 Task: Clear the last 7 days passwords and other sign-in data.
Action: Mouse moved to (971, 29)
Screenshot: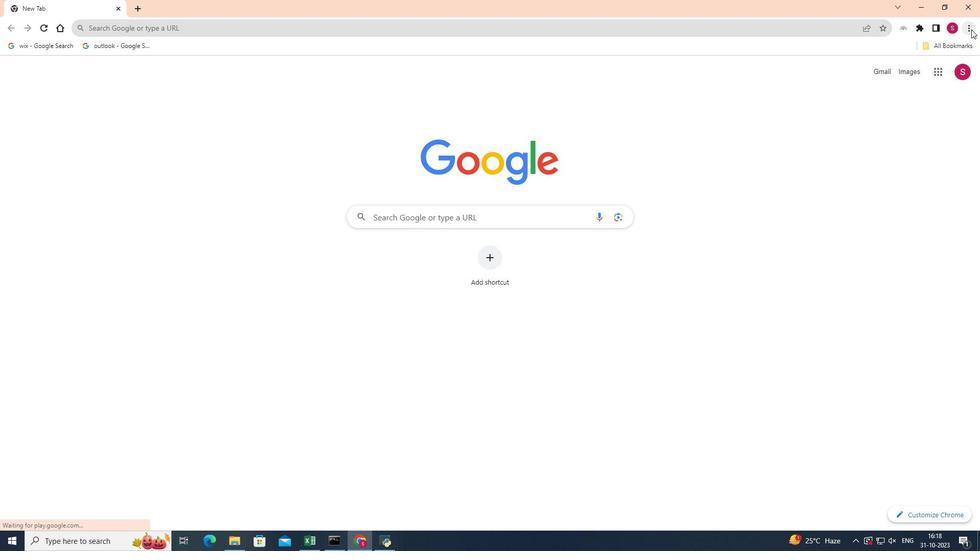 
Action: Mouse pressed left at (971, 29)
Screenshot: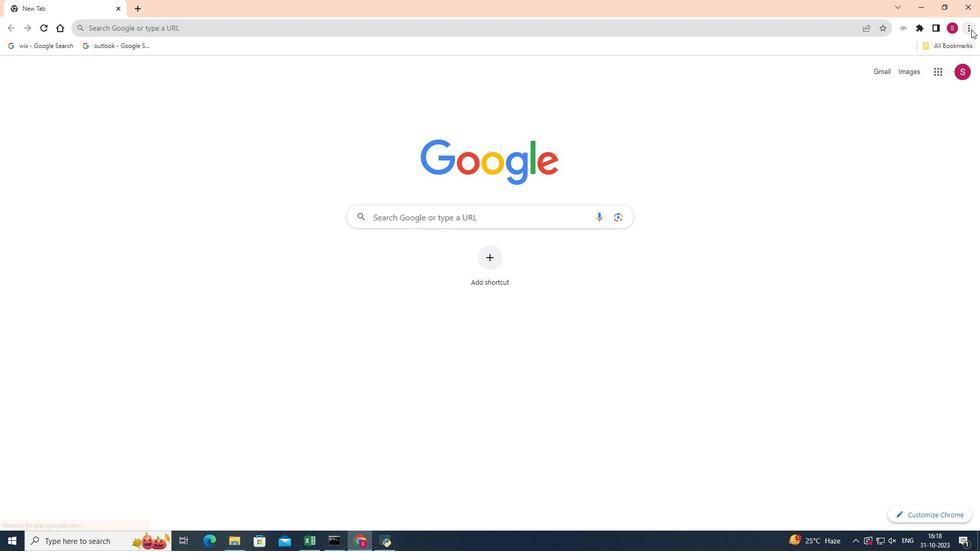 
Action: Mouse moved to (864, 184)
Screenshot: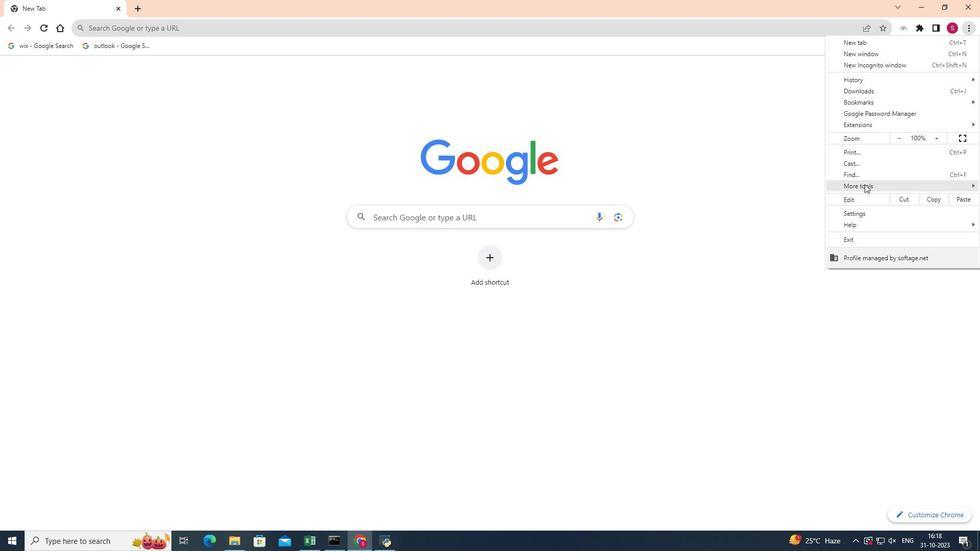 
Action: Mouse pressed left at (864, 184)
Screenshot: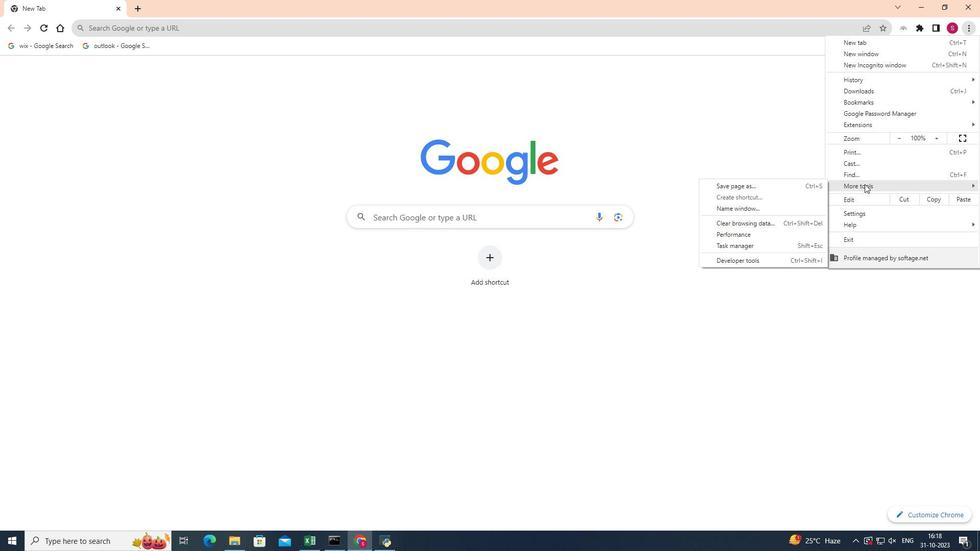 
Action: Mouse moved to (782, 224)
Screenshot: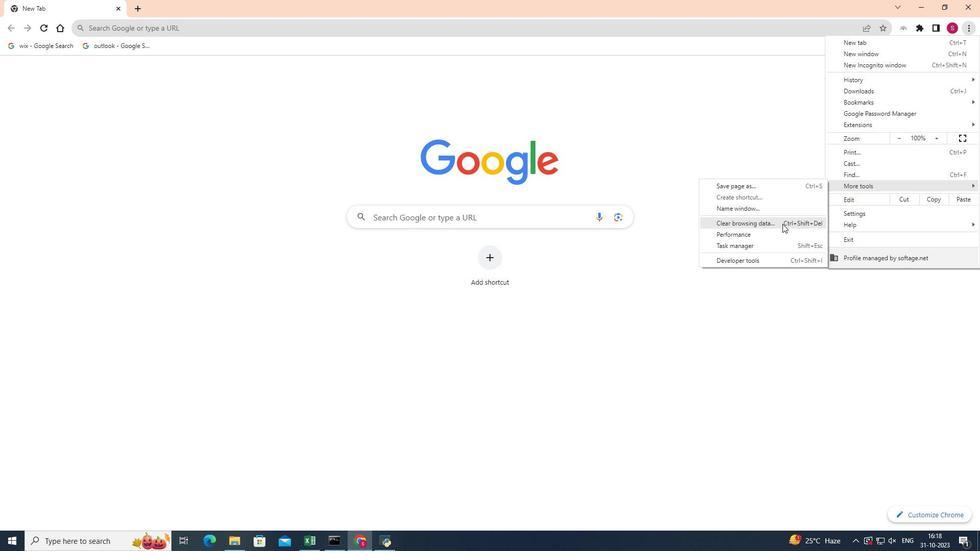 
Action: Mouse pressed left at (782, 224)
Screenshot: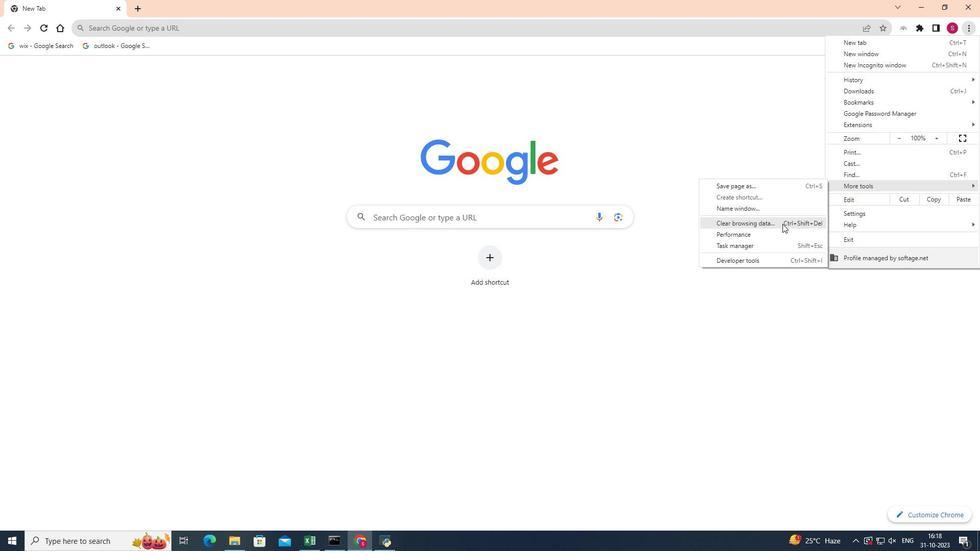 
Action: Mouse moved to (554, 163)
Screenshot: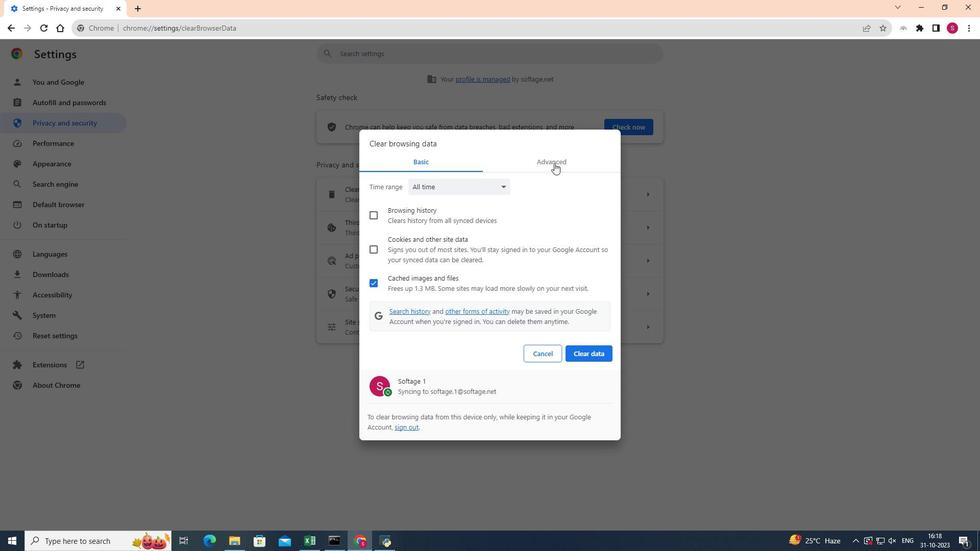 
Action: Mouse pressed left at (554, 163)
Screenshot: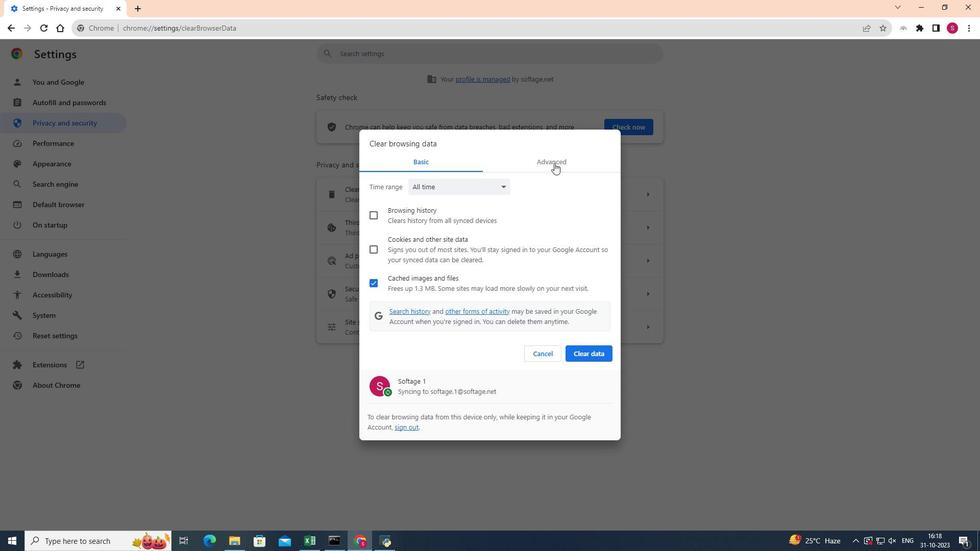 
Action: Mouse moved to (506, 187)
Screenshot: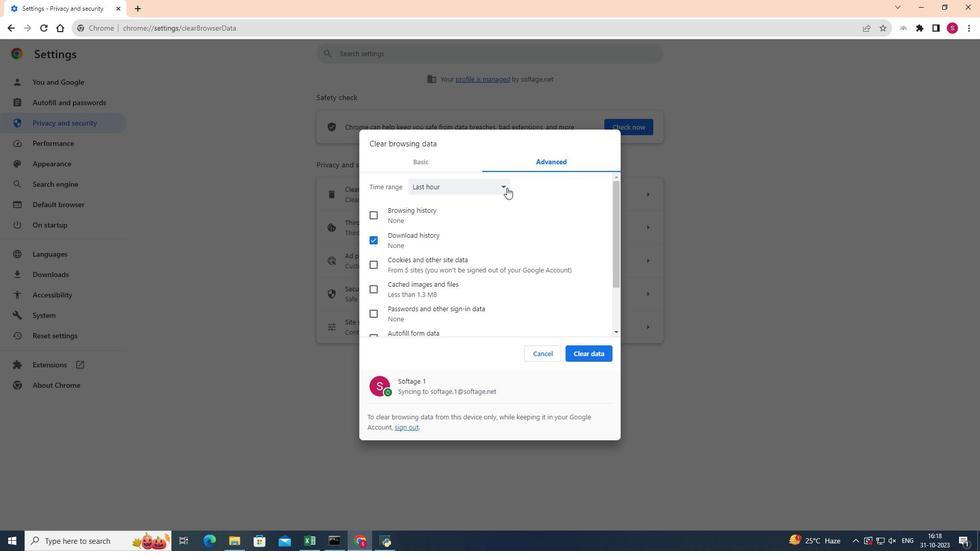 
Action: Mouse pressed left at (506, 187)
Screenshot: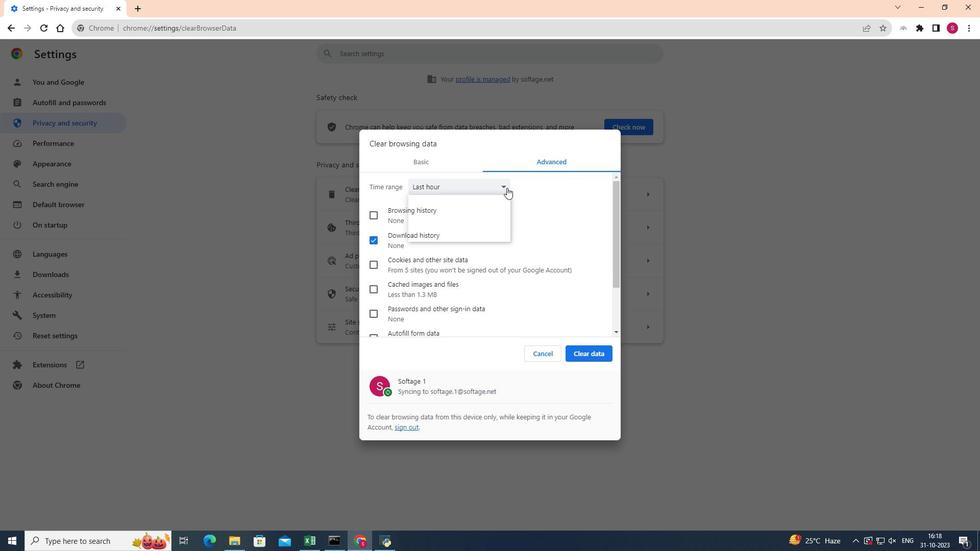 
Action: Mouse moved to (444, 217)
Screenshot: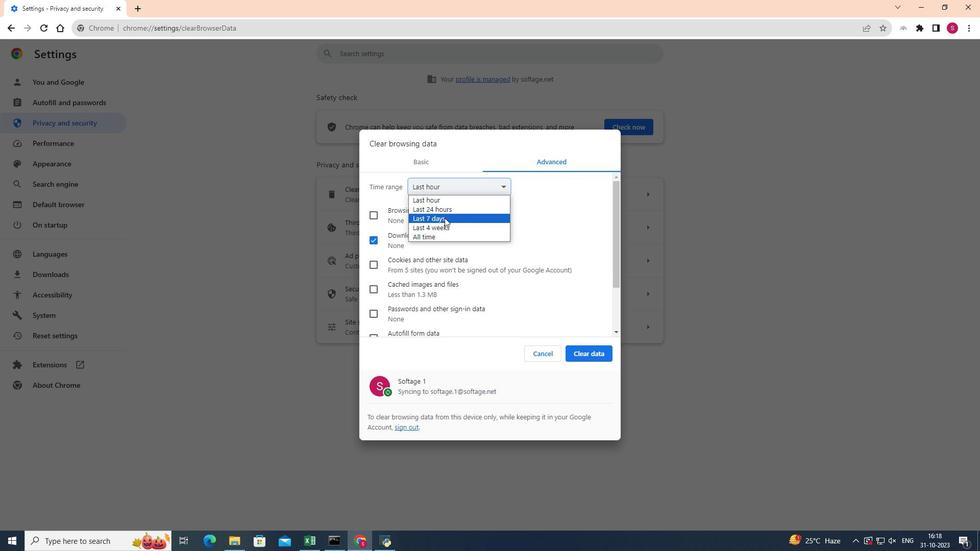 
Action: Mouse pressed left at (444, 217)
Screenshot: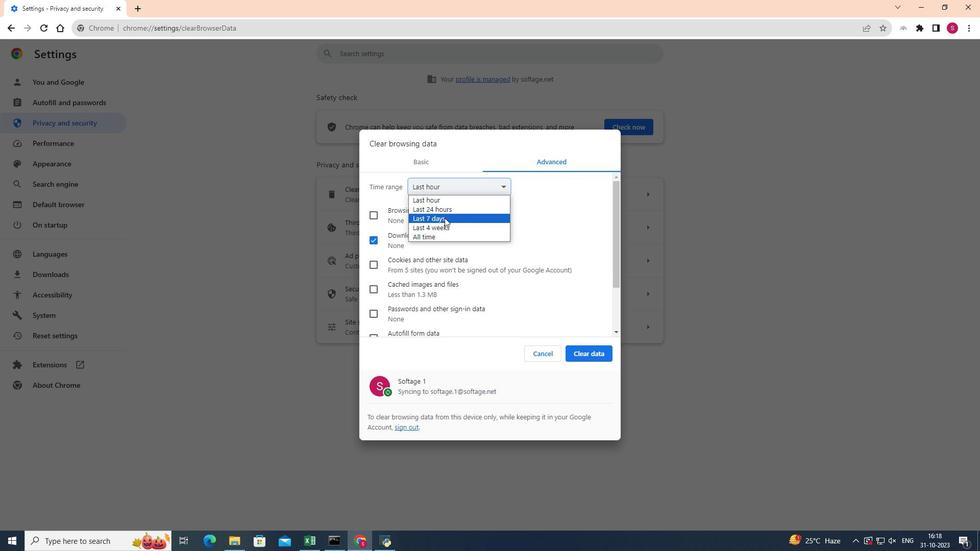 
Action: Mouse moved to (457, 219)
Screenshot: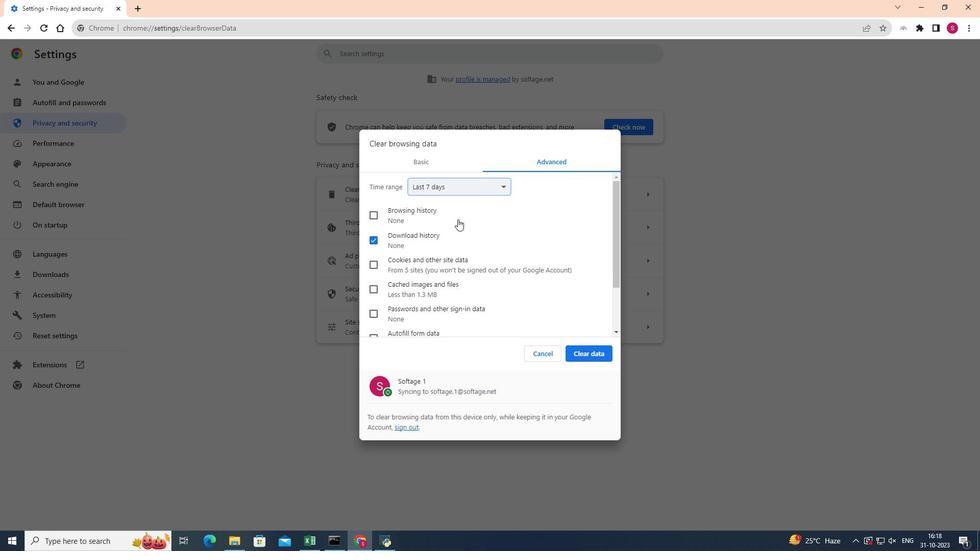 
Action: Mouse scrolled (457, 218) with delta (0, 0)
Screenshot: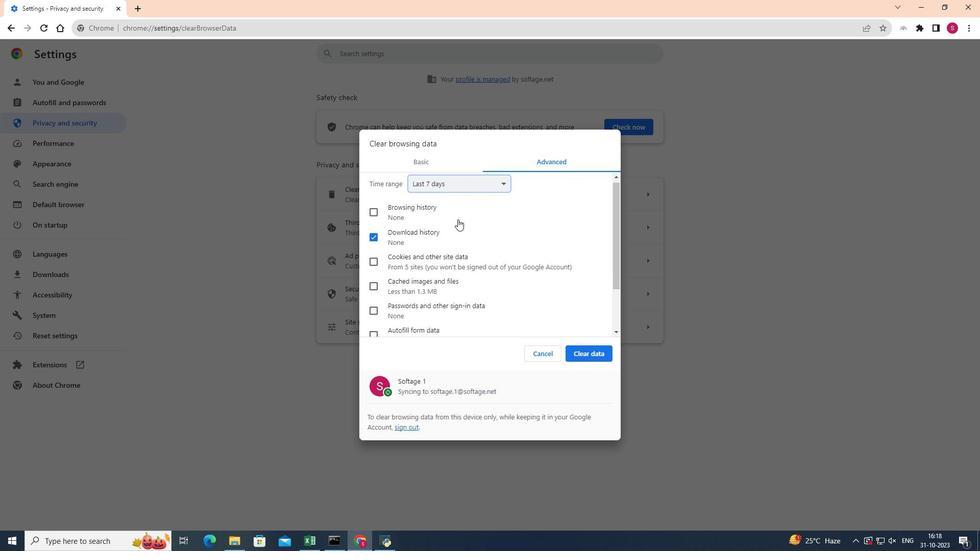 
Action: Mouse moved to (372, 192)
Screenshot: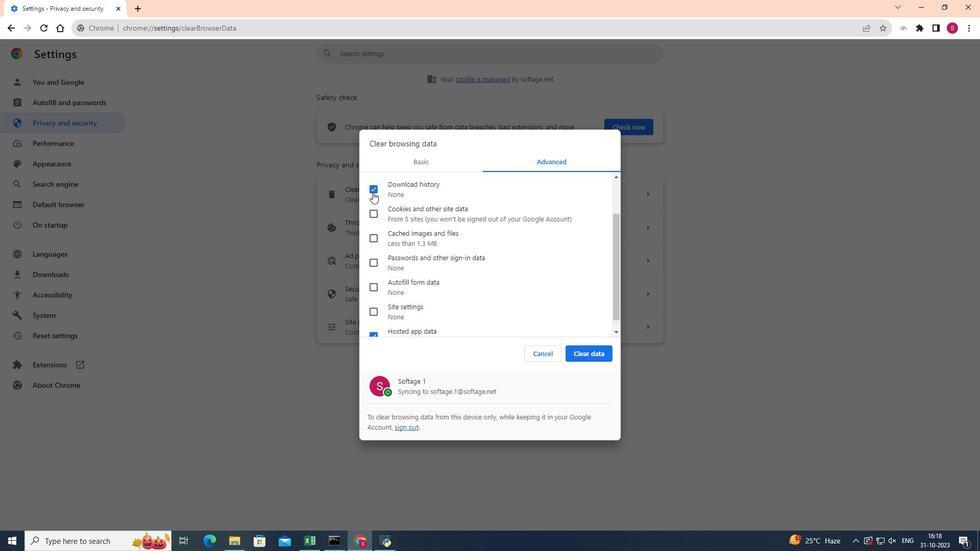
Action: Mouse pressed left at (372, 192)
Screenshot: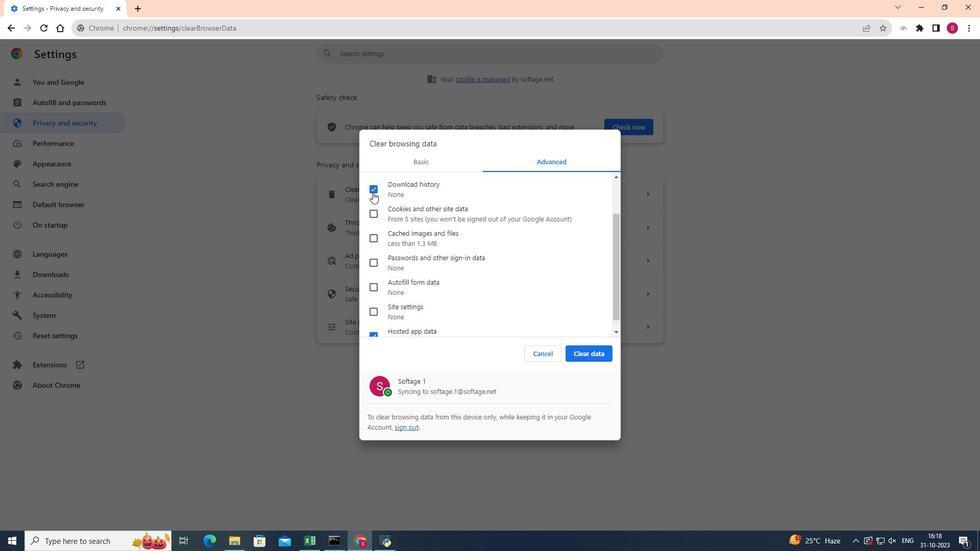 
Action: Mouse moved to (442, 210)
Screenshot: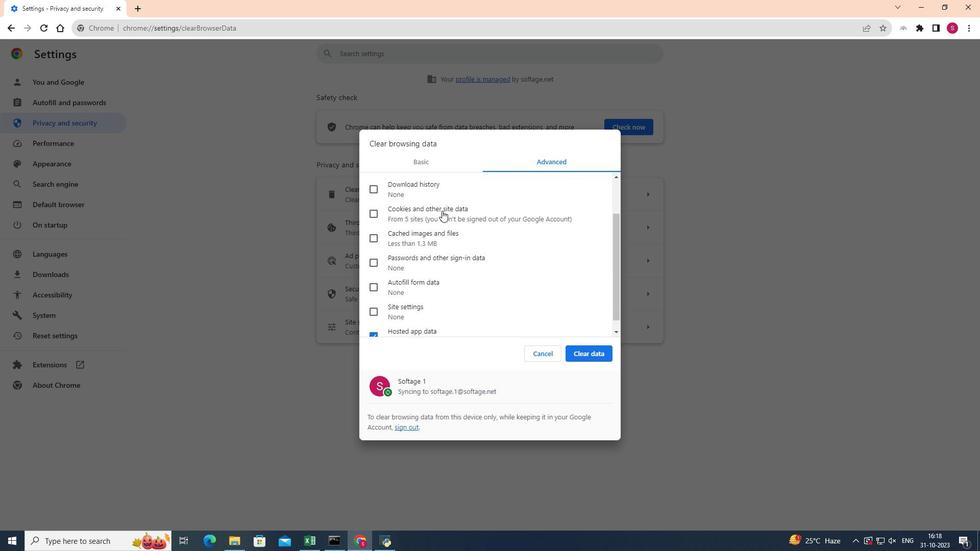 
Action: Mouse scrolled (442, 210) with delta (0, 0)
Screenshot: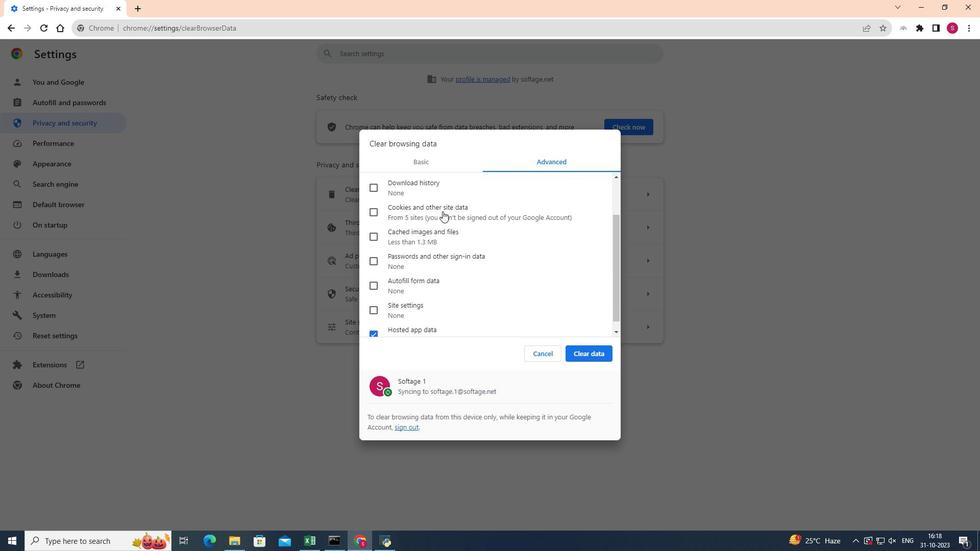 
Action: Mouse moved to (442, 210)
Screenshot: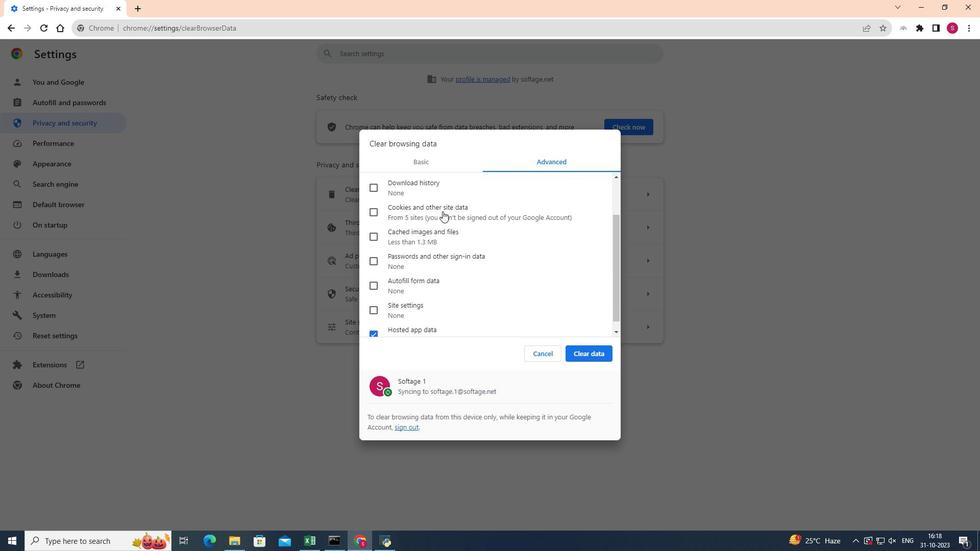 
Action: Mouse scrolled (442, 210) with delta (0, 0)
Screenshot: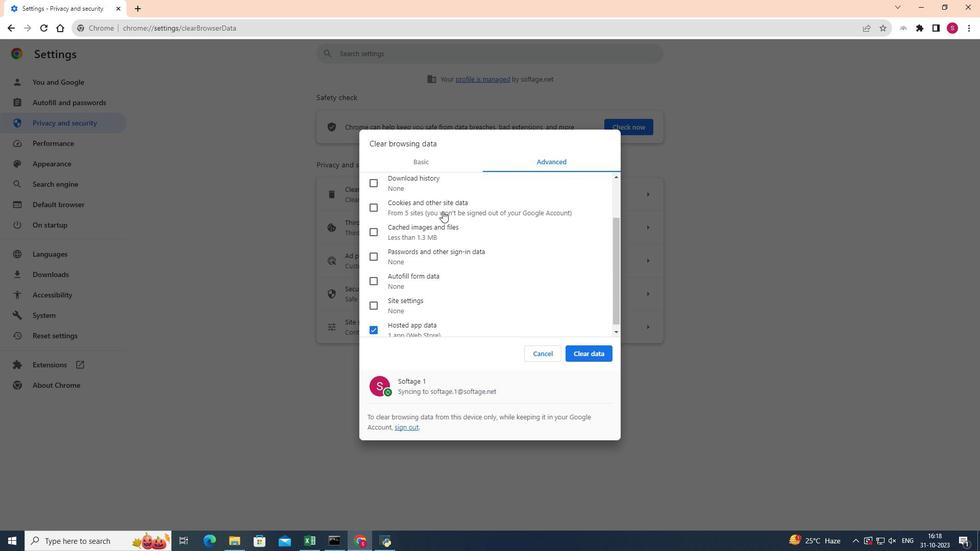 
Action: Mouse moved to (442, 211)
Screenshot: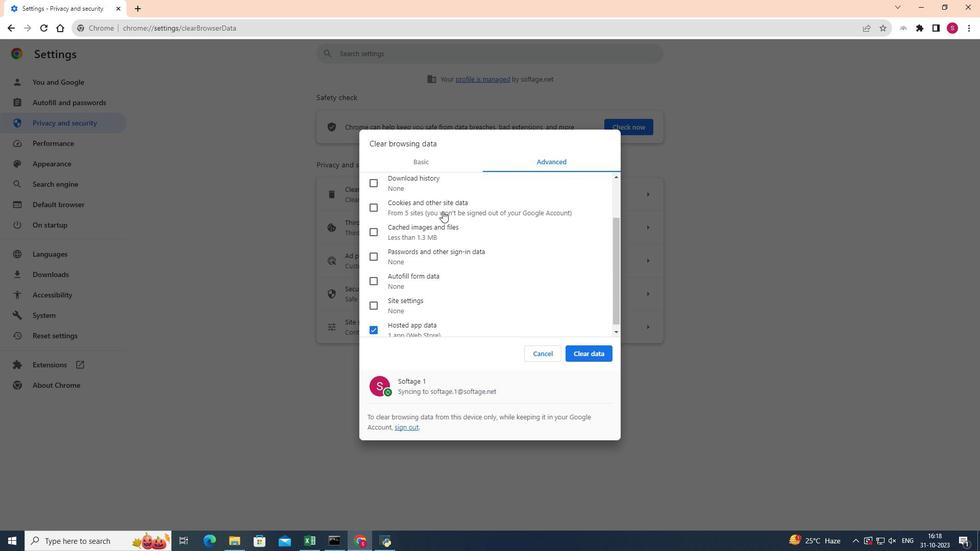 
Action: Mouse scrolled (442, 210) with delta (0, 0)
Screenshot: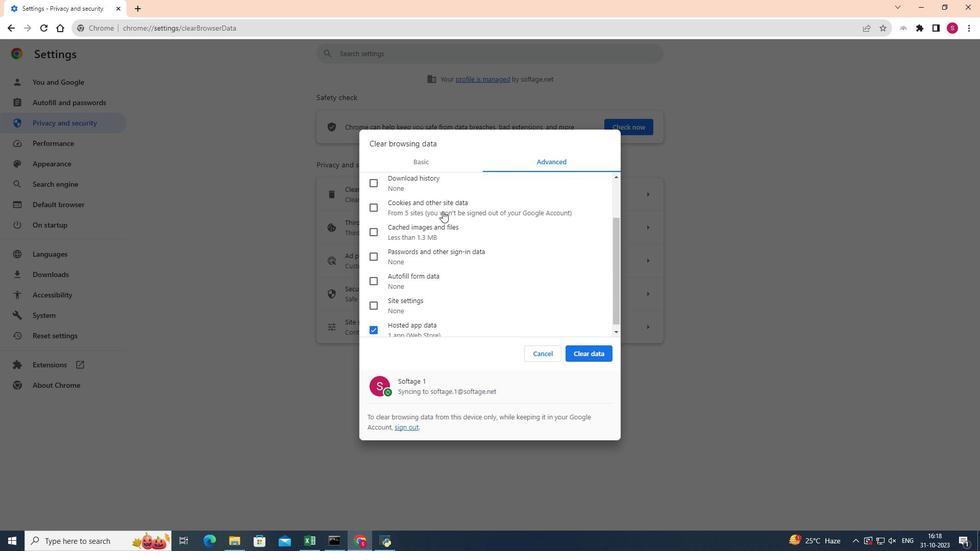 
Action: Mouse scrolled (442, 210) with delta (0, 0)
Screenshot: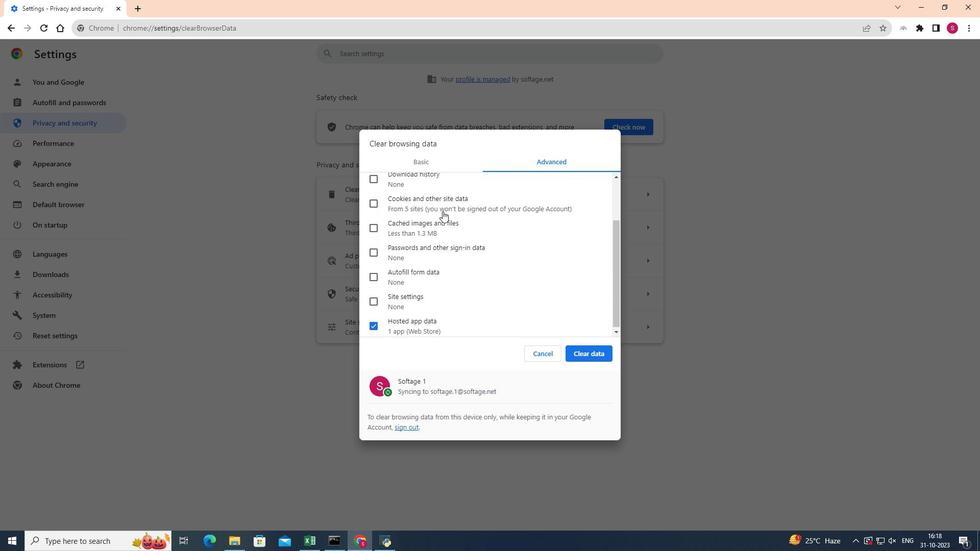 
Action: Mouse moved to (372, 326)
Screenshot: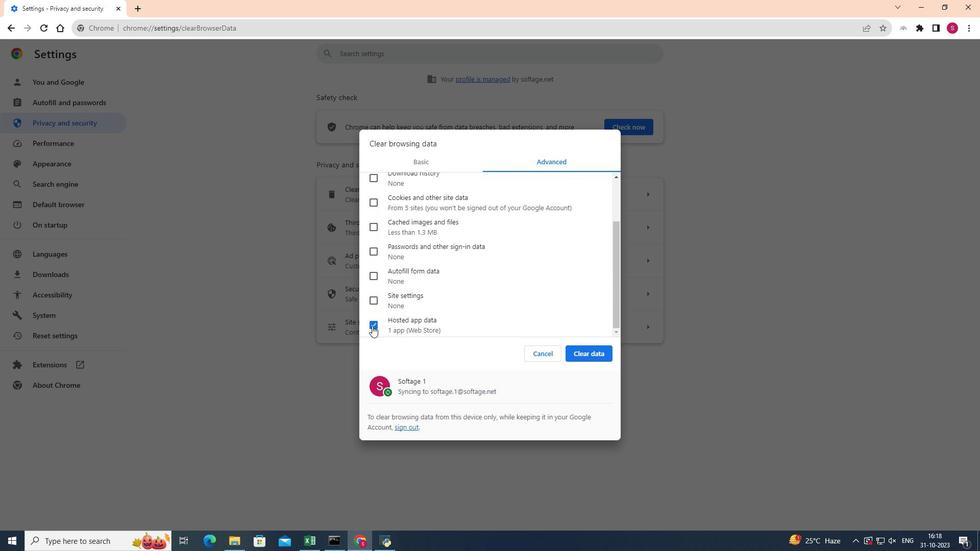 
Action: Mouse pressed left at (372, 326)
Screenshot: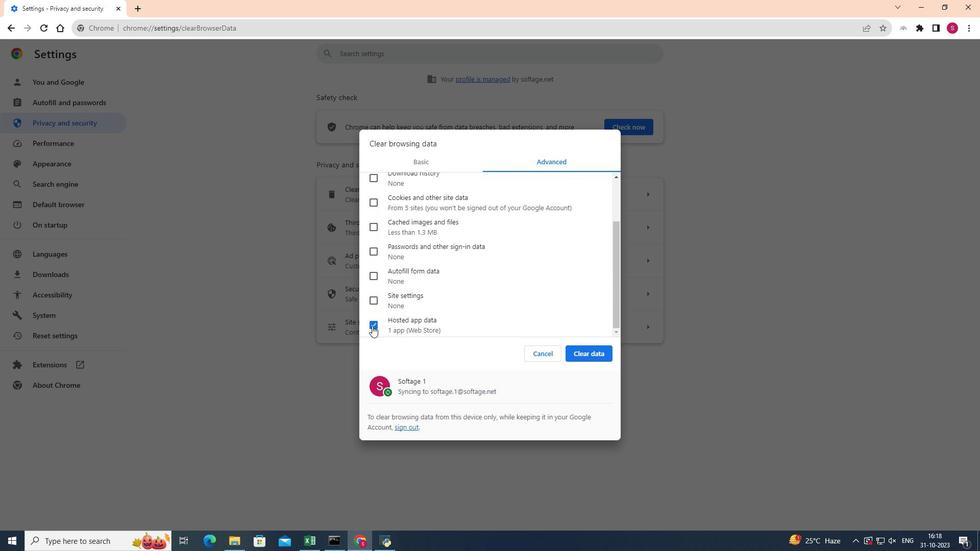 
Action: Mouse moved to (436, 268)
Screenshot: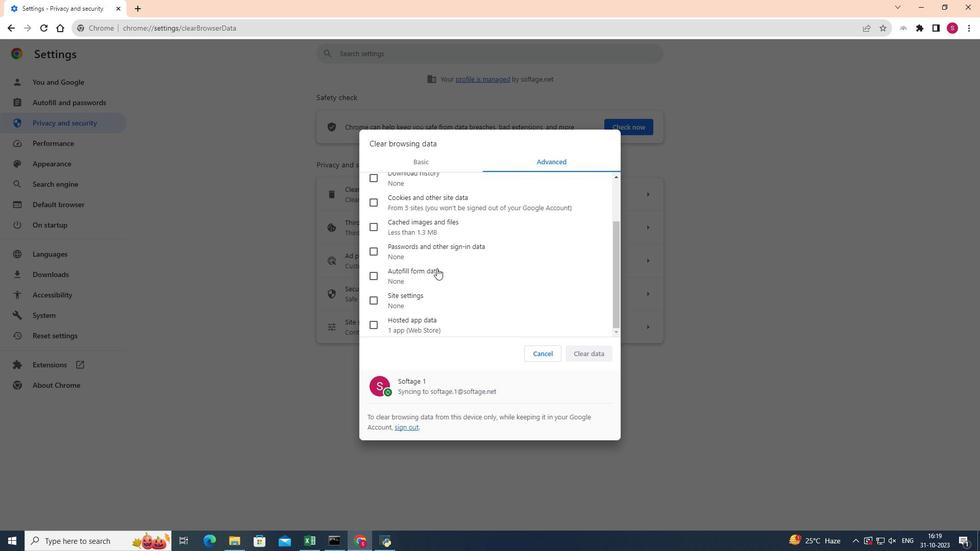 
Action: Mouse scrolled (436, 268) with delta (0, 0)
Screenshot: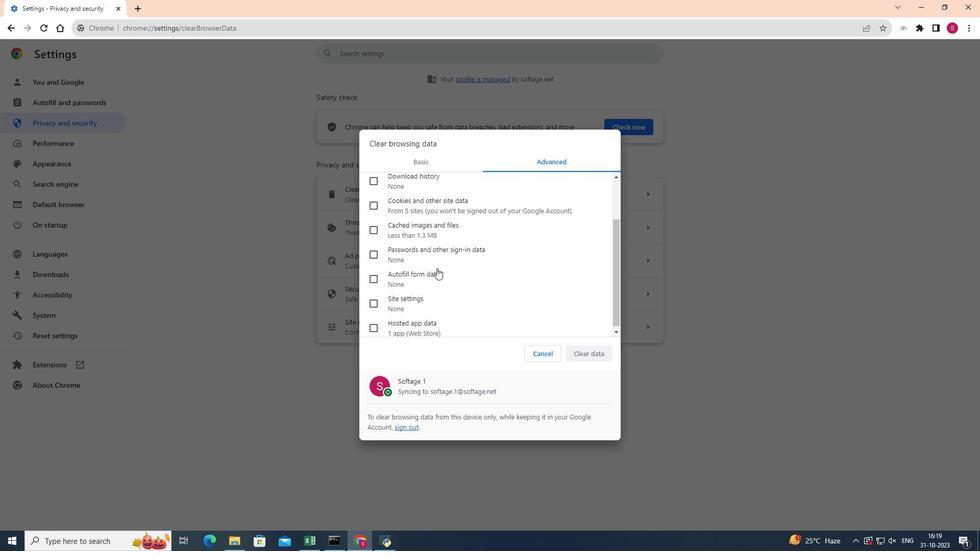 
Action: Mouse moved to (373, 304)
Screenshot: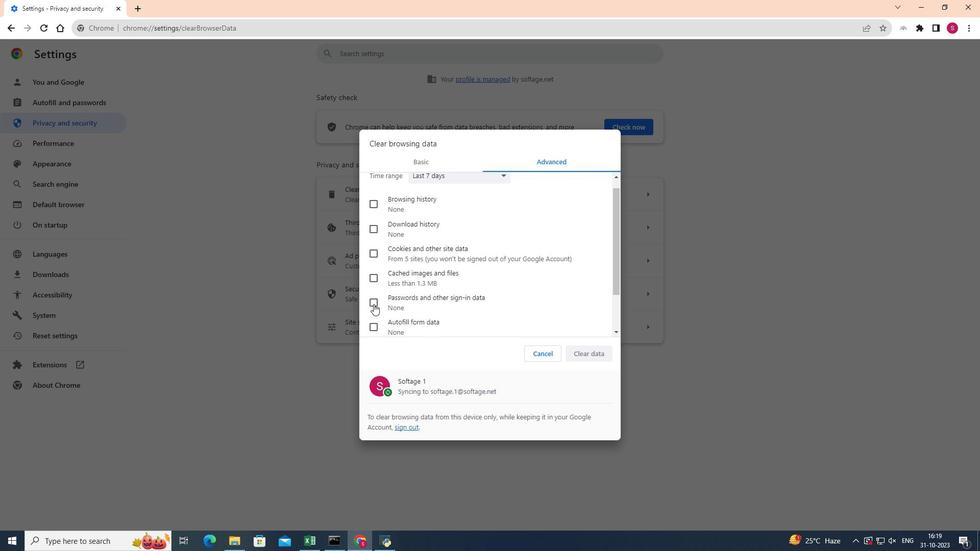 
Action: Mouse pressed left at (373, 304)
Screenshot: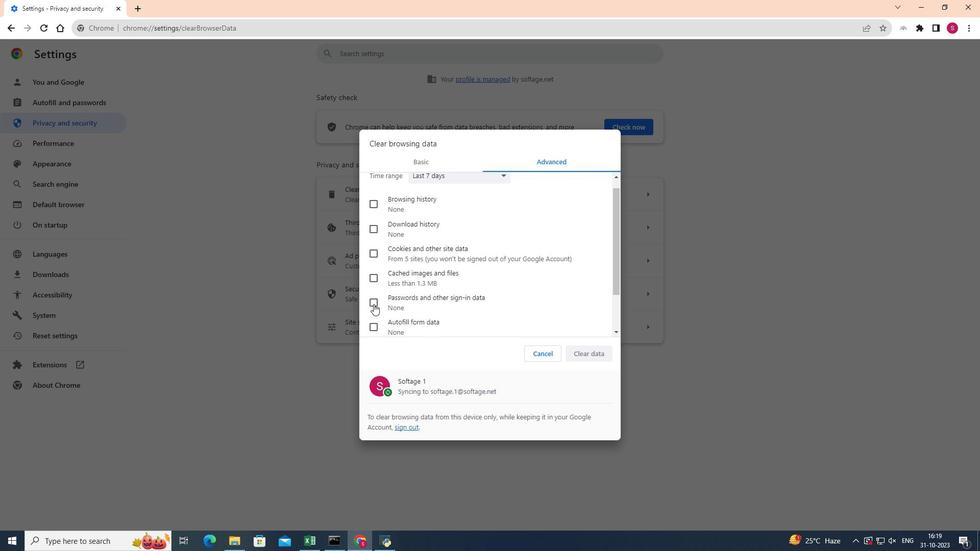 
Action: Mouse moved to (577, 350)
Screenshot: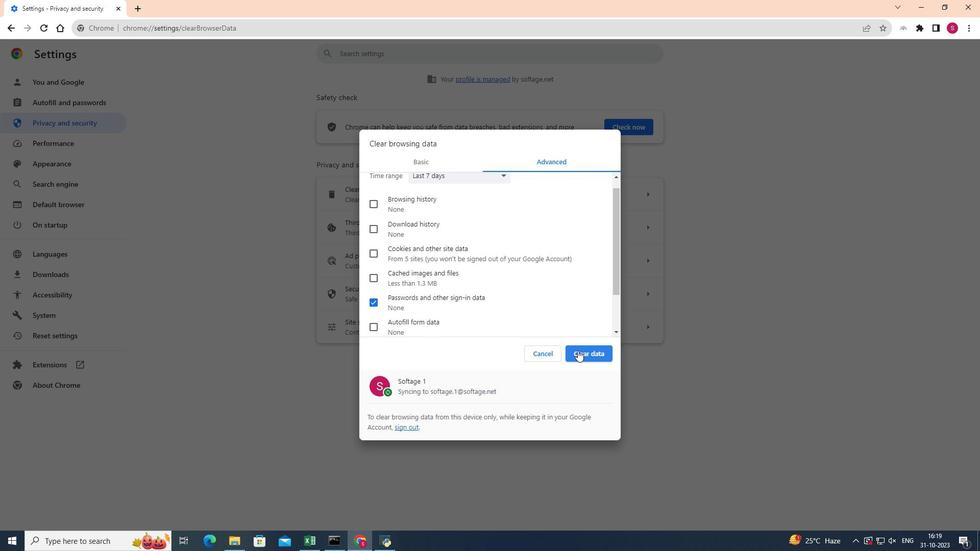 
Action: Mouse pressed left at (577, 350)
Screenshot: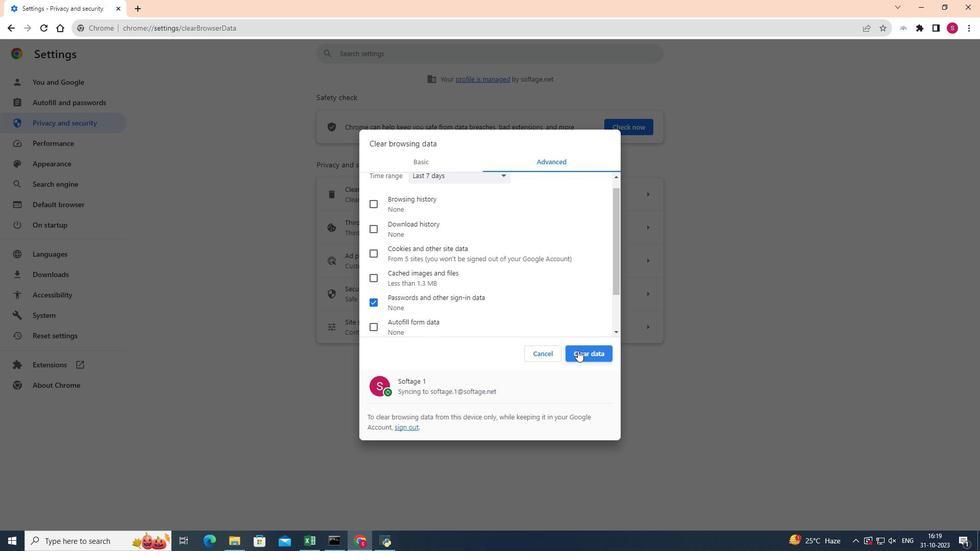 
Action: Mouse moved to (577, 350)
Screenshot: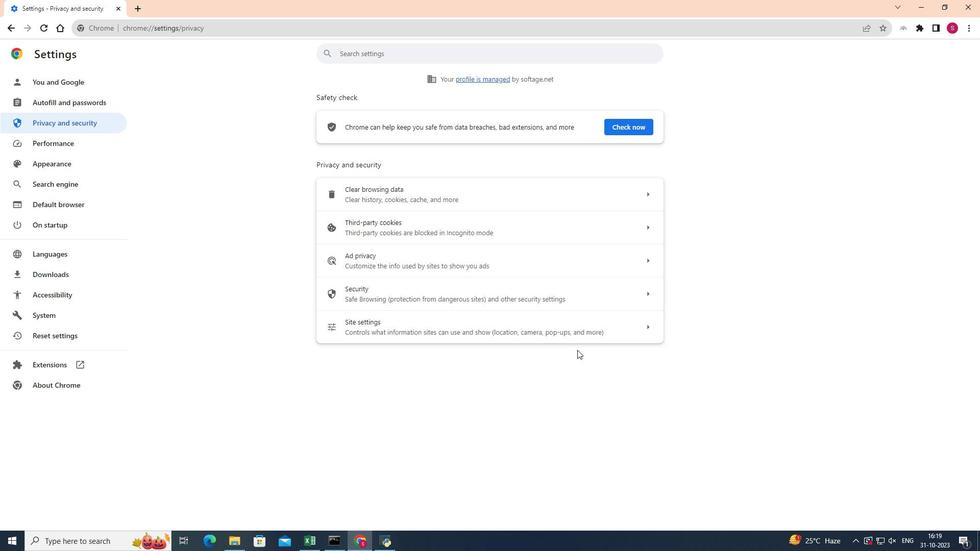 
